 Task: For heading Calibri with Bold.  font size for heading24,  'Change the font style of data to'Bell MT.  and font size to 16,  Change the alignment of both headline & data to Align middle & Align Center.  In the sheet  FinRecords analysisbook
Action: Mouse moved to (50, 97)
Screenshot: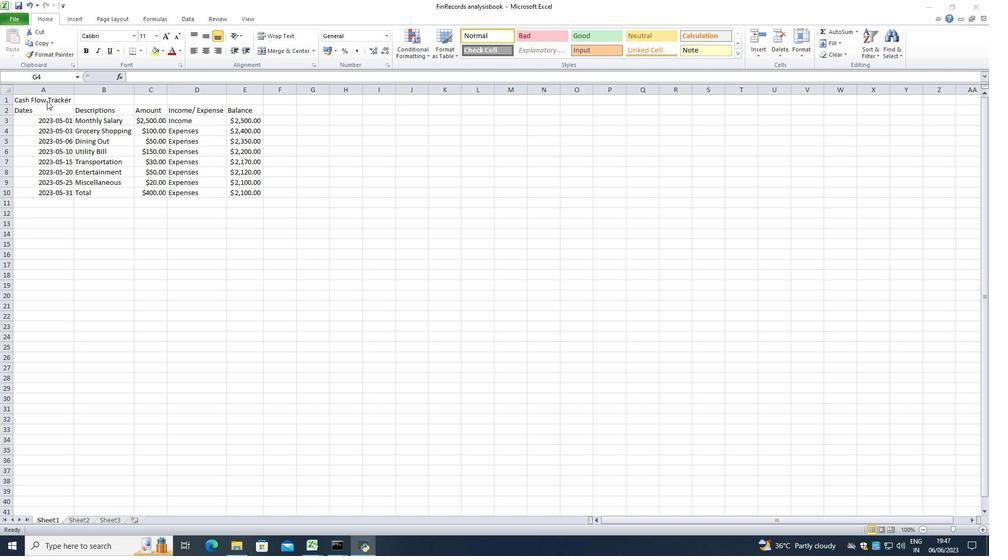 
Action: Mouse pressed left at (50, 97)
Screenshot: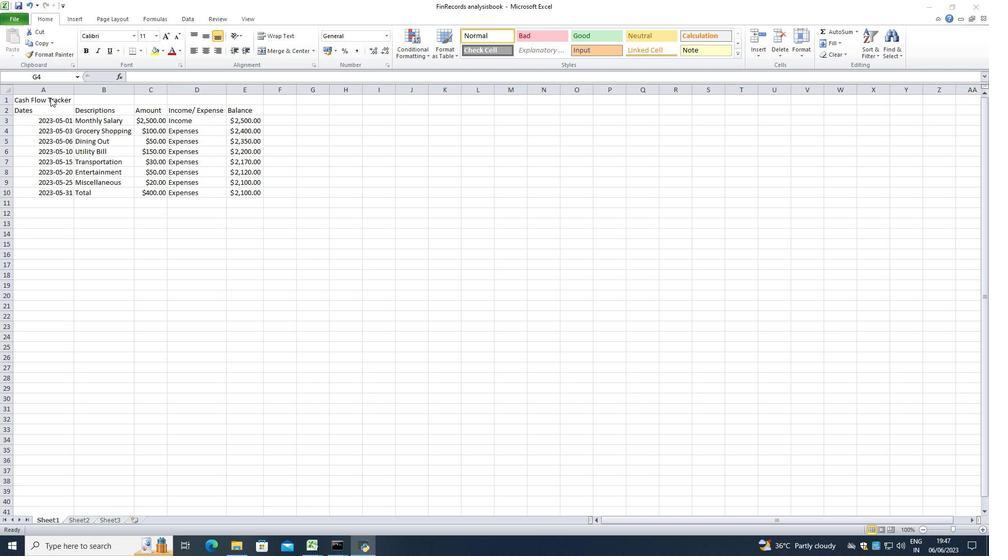 
Action: Mouse pressed left at (50, 97)
Screenshot: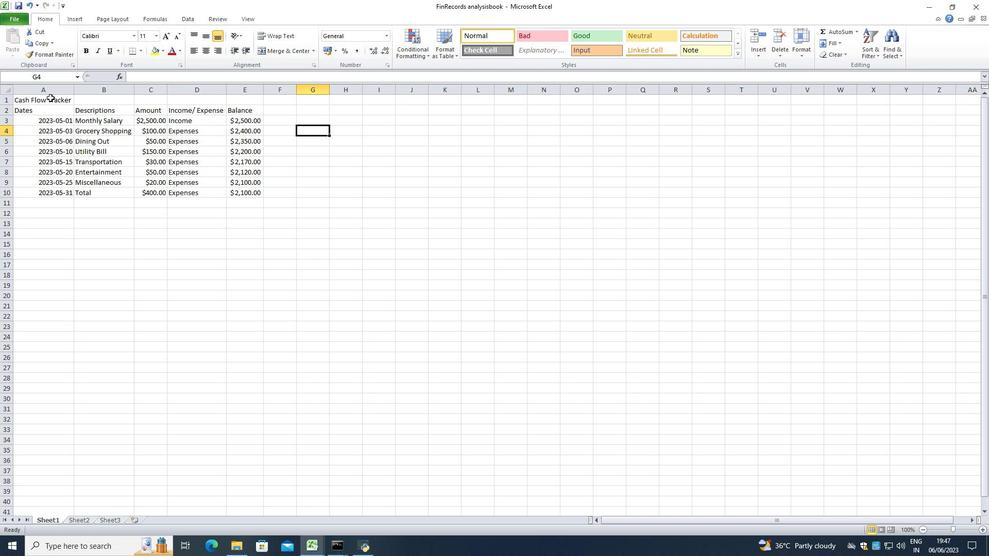 
Action: Mouse moved to (111, 34)
Screenshot: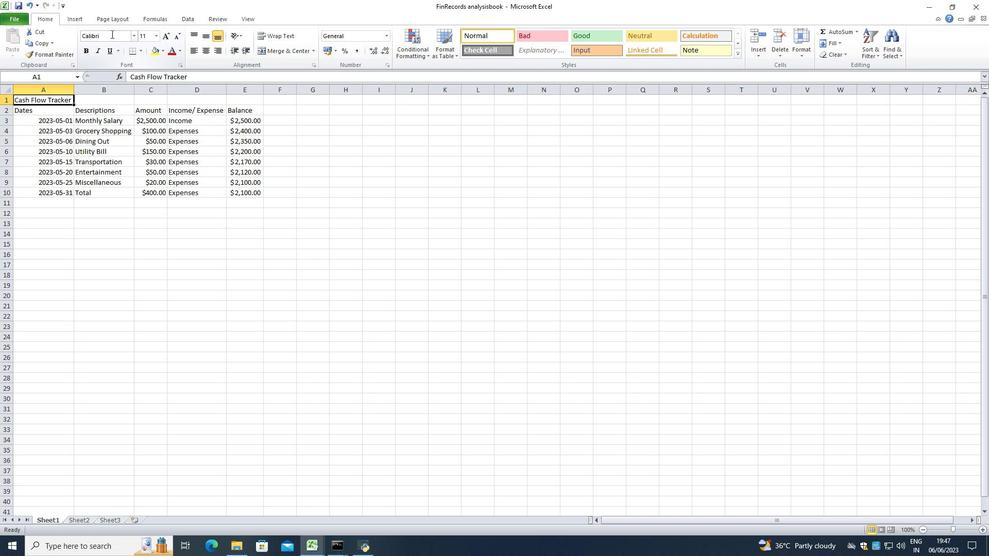 
Action: Mouse pressed left at (111, 34)
Screenshot: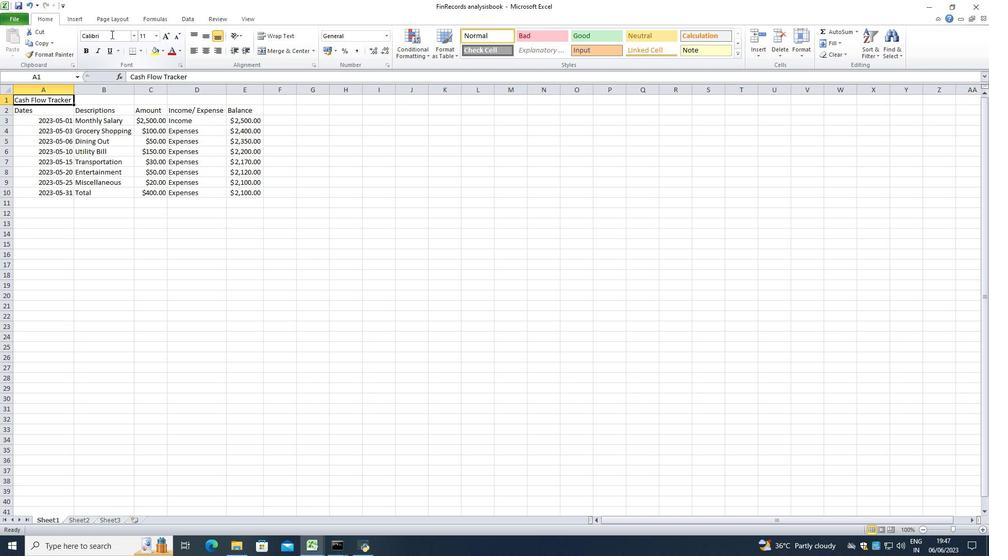 
Action: Key pressed <Key.backspace><Key.shift><Key.shift><Key.shift><Key.shift><Key.shift><Key.shift><Key.shift><Key.shift><Key.shift><Key.shift><Key.shift><Key.shift><Key.shift><Key.shift><Key.shift><Key.shift><Key.shift><Key.shift><Key.shift>Cali<Key.enter>
Screenshot: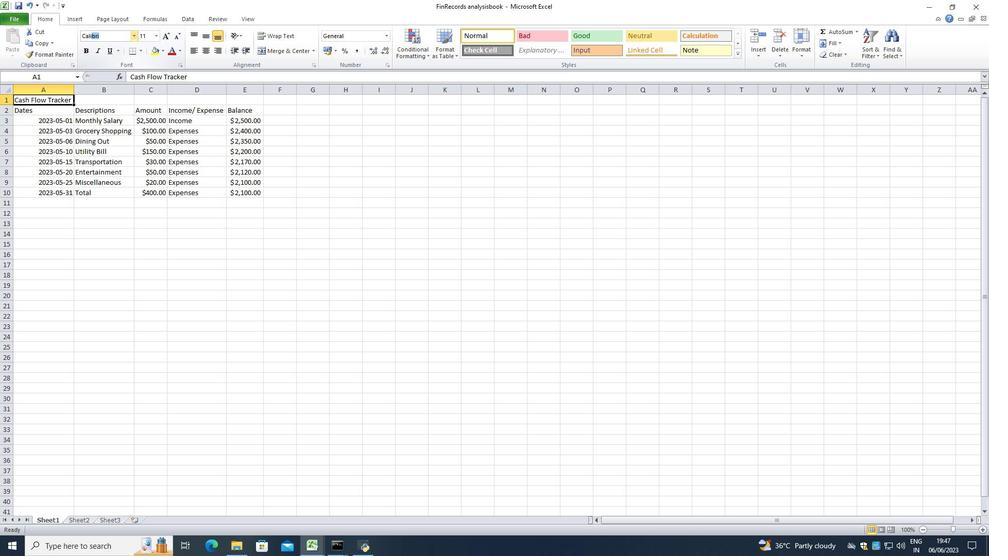 
Action: Mouse moved to (143, 37)
Screenshot: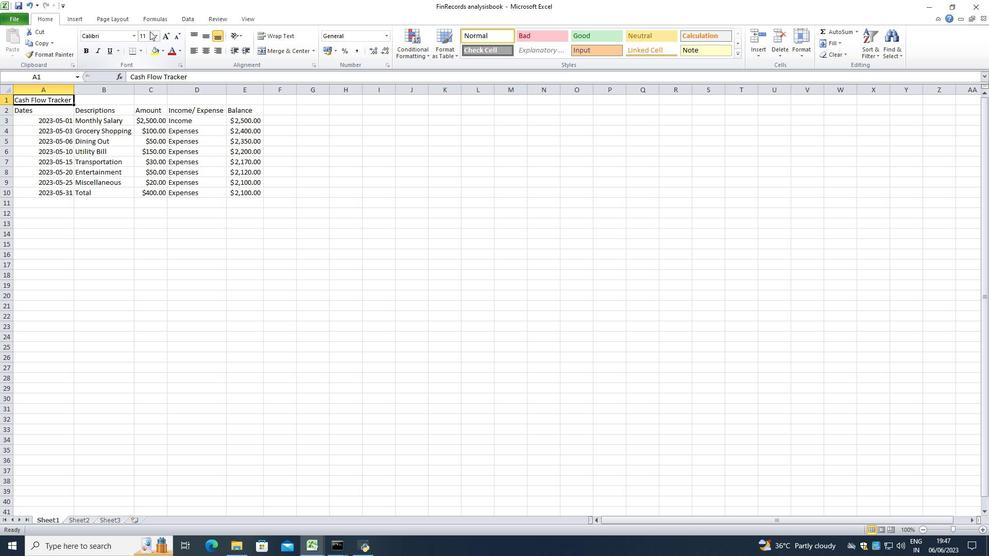 
Action: Mouse pressed left at (143, 37)
Screenshot: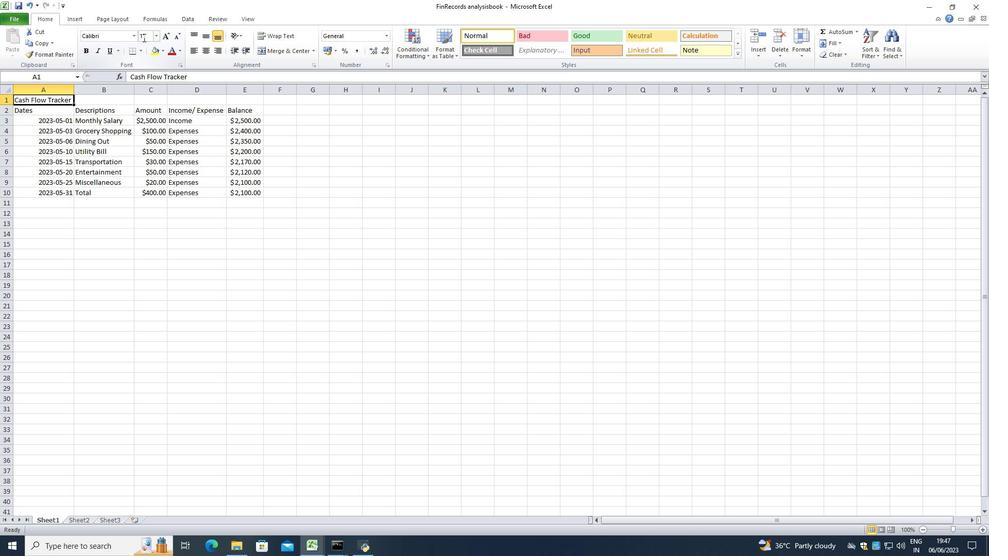
Action: Key pressed <Key.backspace>24<Key.enter>
Screenshot: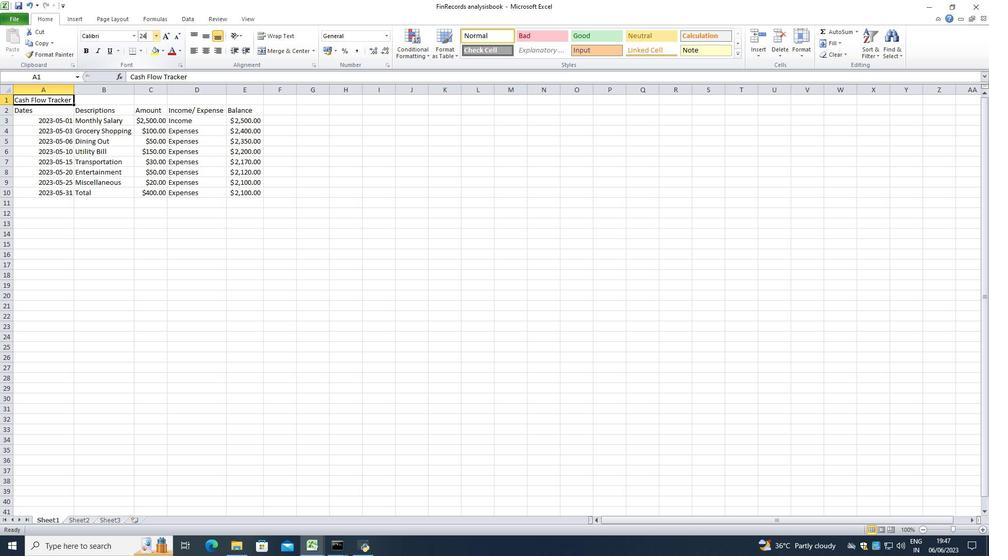 
Action: Mouse moved to (86, 51)
Screenshot: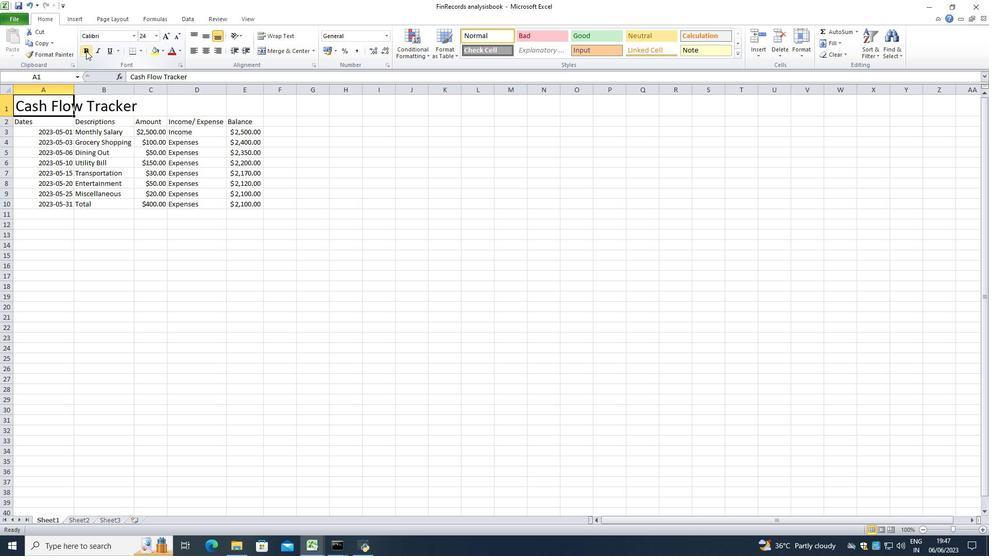 
Action: Mouse pressed left at (86, 51)
Screenshot: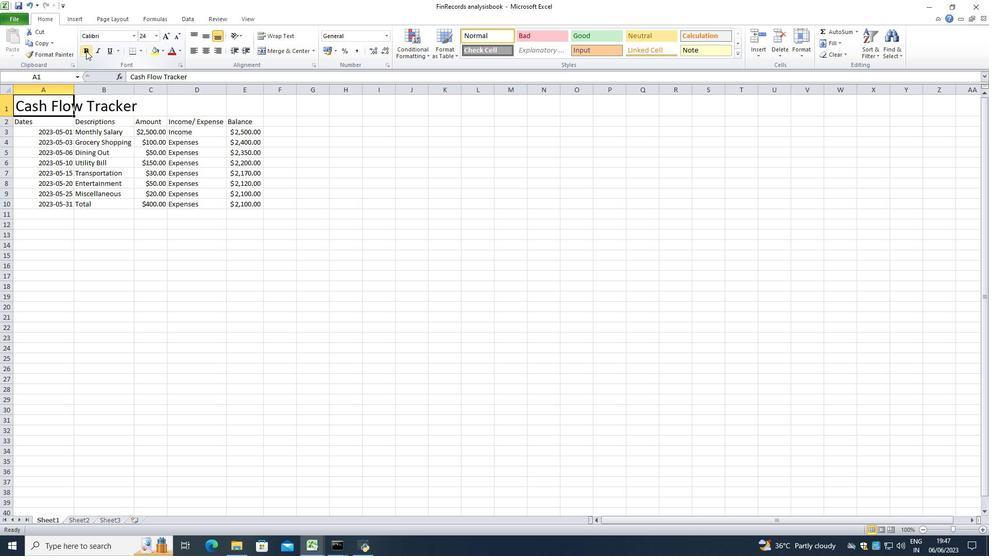 
Action: Mouse moved to (35, 124)
Screenshot: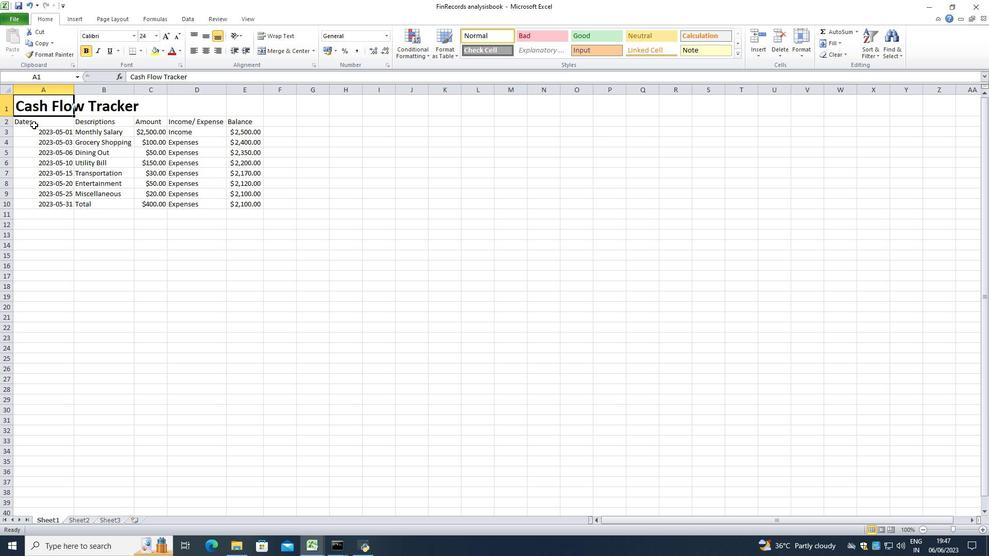 
Action: Mouse pressed left at (35, 124)
Screenshot: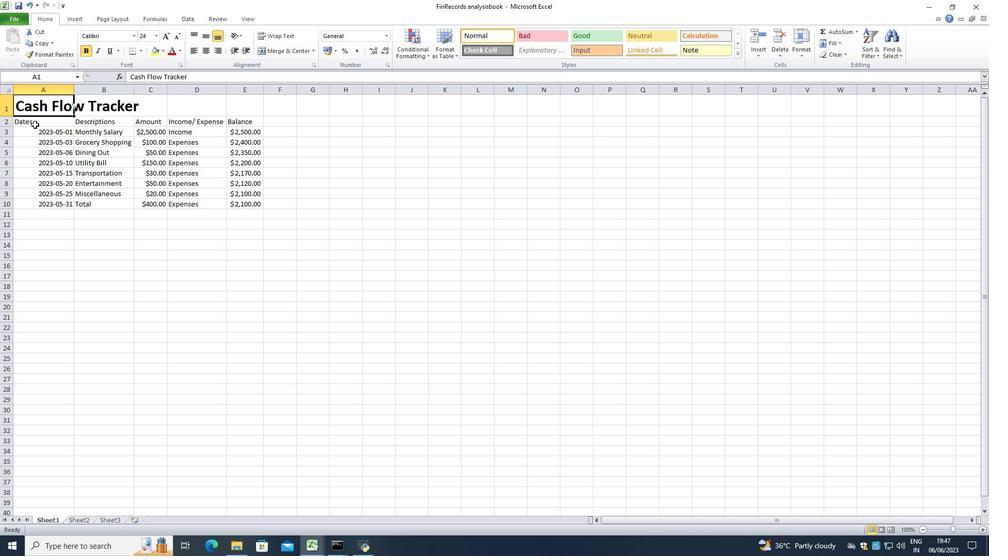 
Action: Mouse moved to (116, 35)
Screenshot: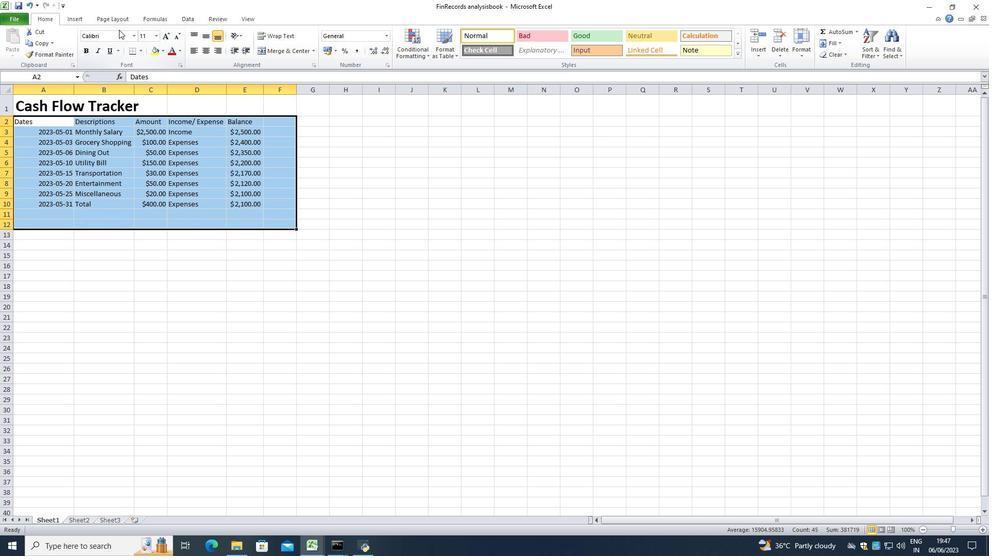 
Action: Mouse pressed left at (116, 35)
Screenshot: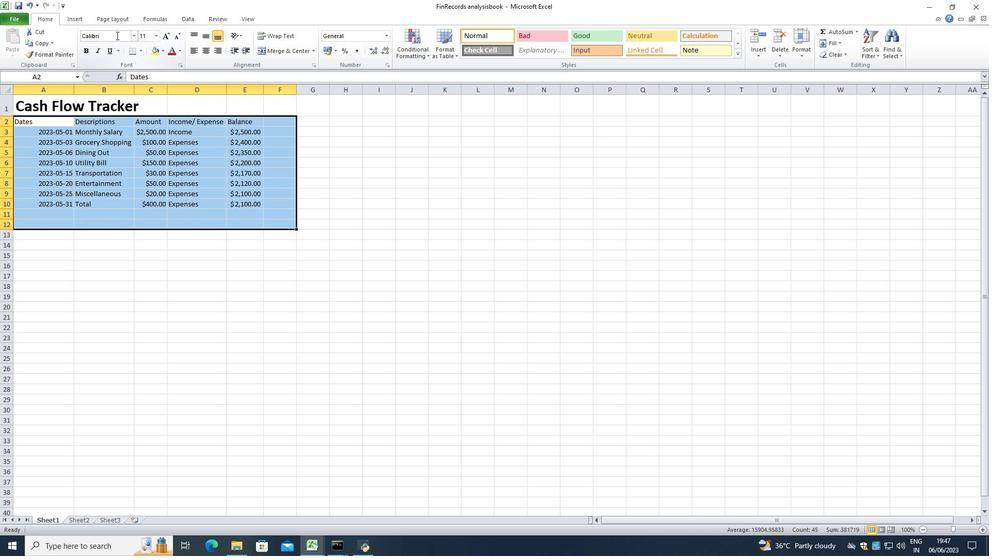 
Action: Key pressed <Key.backspace><Key.shift>Bell<Key.enter>
Screenshot: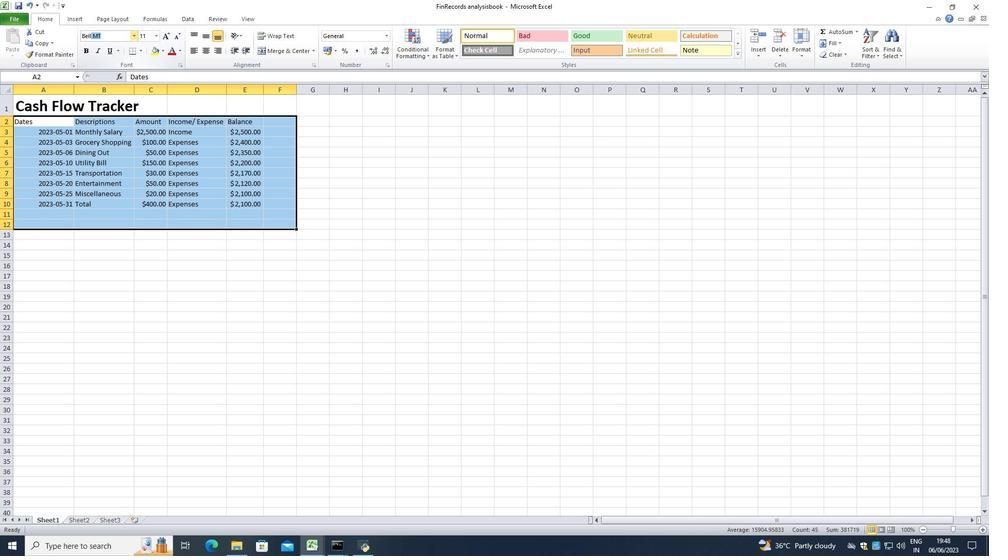 
Action: Mouse moved to (146, 35)
Screenshot: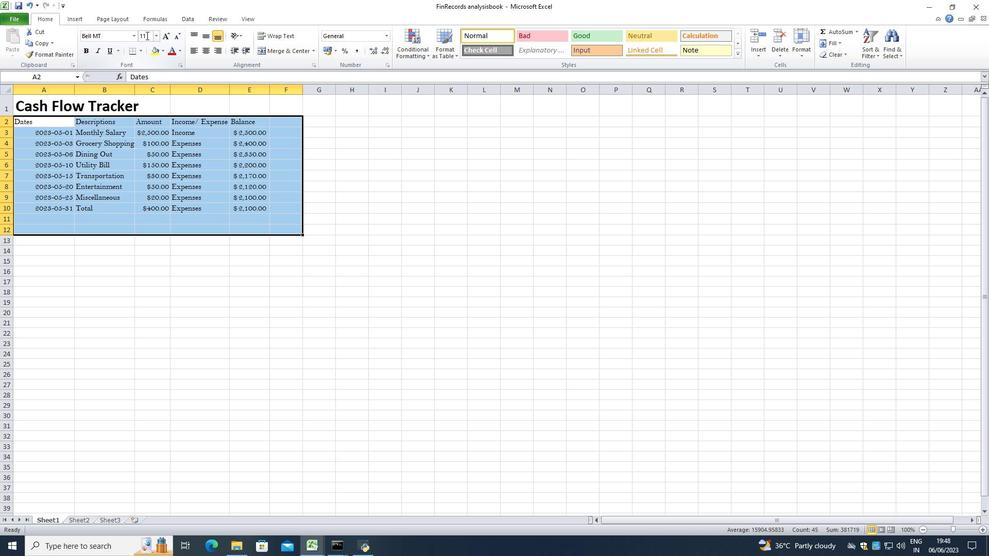 
Action: Mouse pressed left at (146, 35)
Screenshot: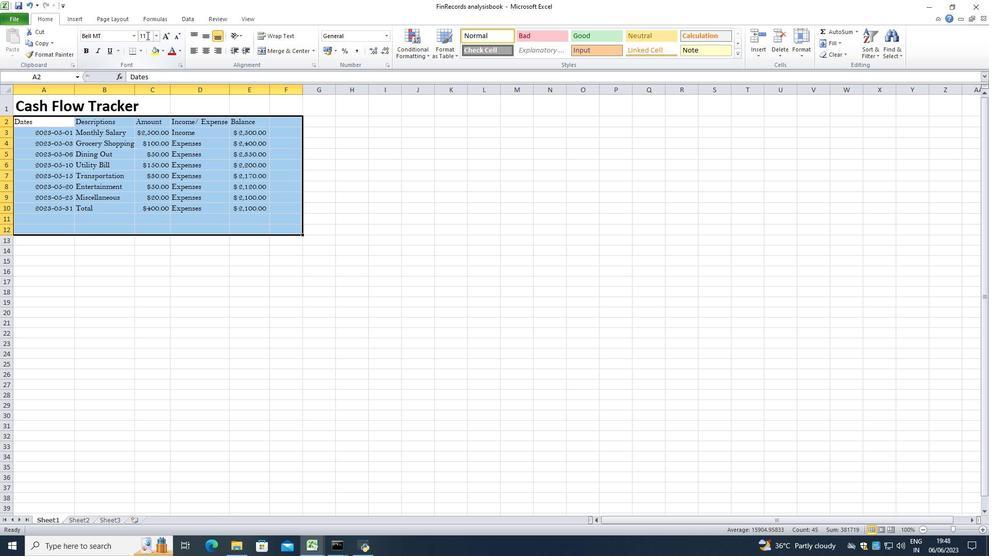 
Action: Key pressed <Key.backspace>16<Key.enter>
Screenshot: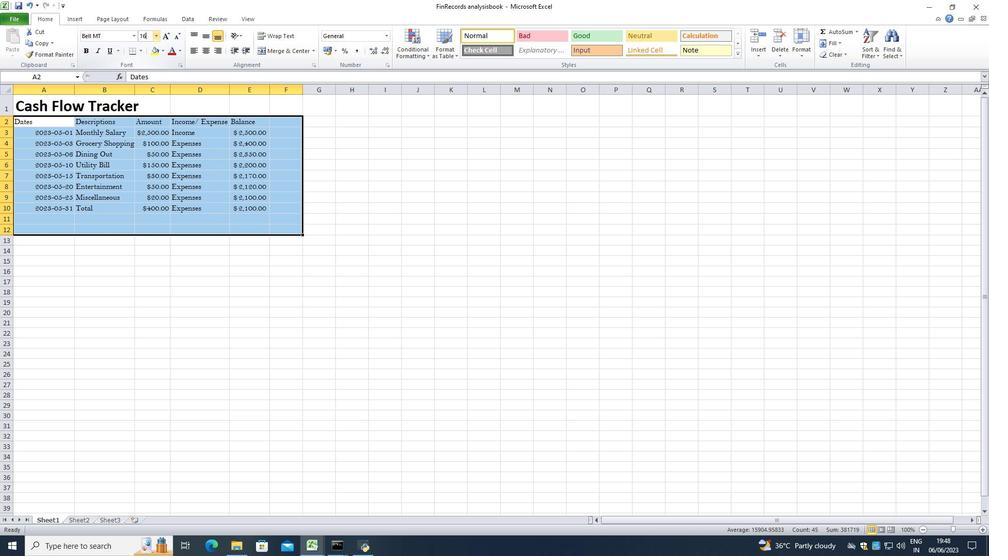 
Action: Mouse moved to (450, 304)
Screenshot: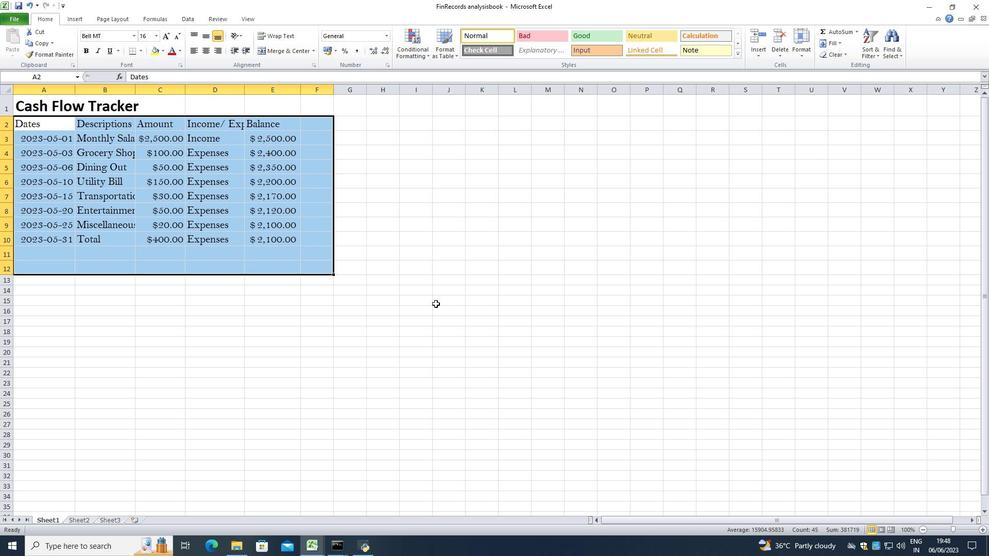 
Action: Mouse pressed left at (450, 304)
Screenshot: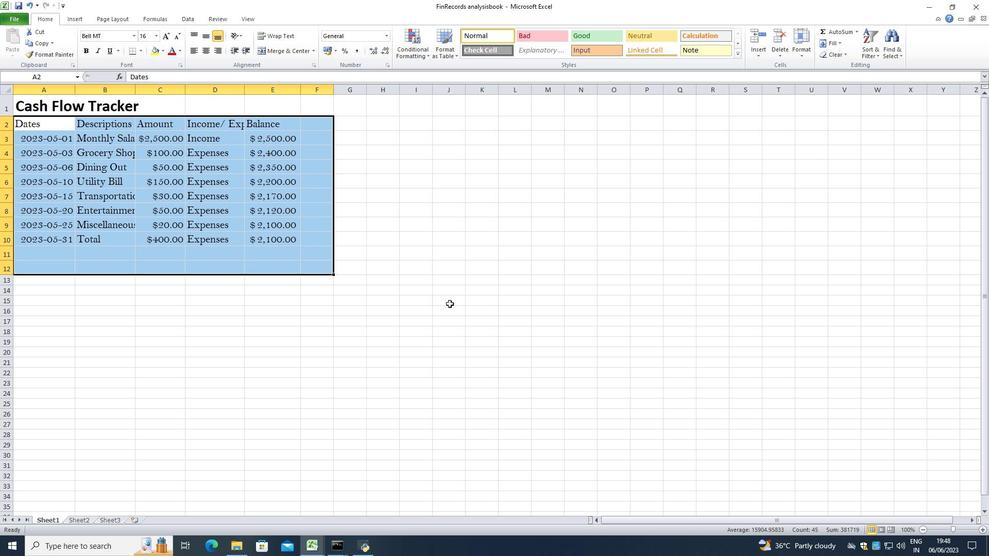 
Action: Mouse moved to (35, 105)
Screenshot: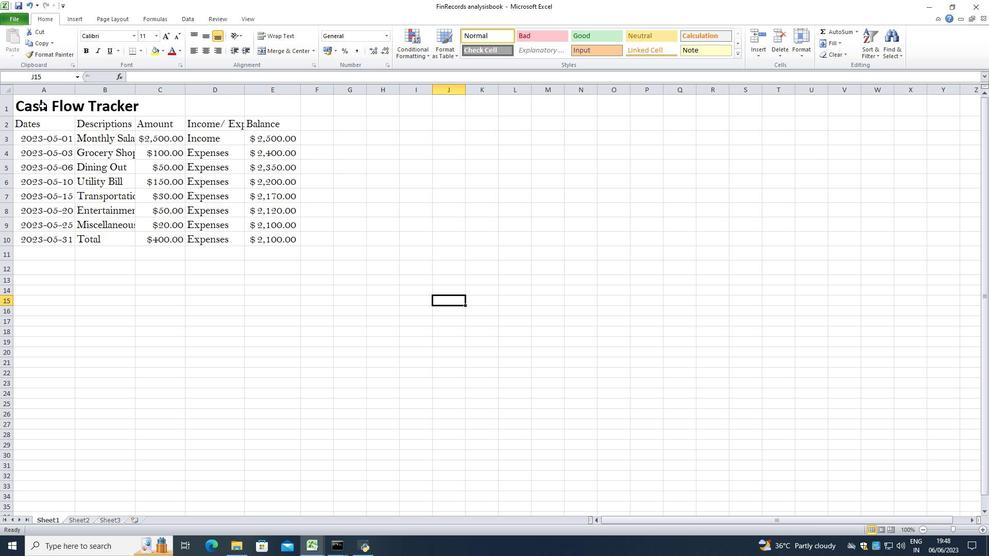 
Action: Mouse pressed left at (35, 105)
Screenshot: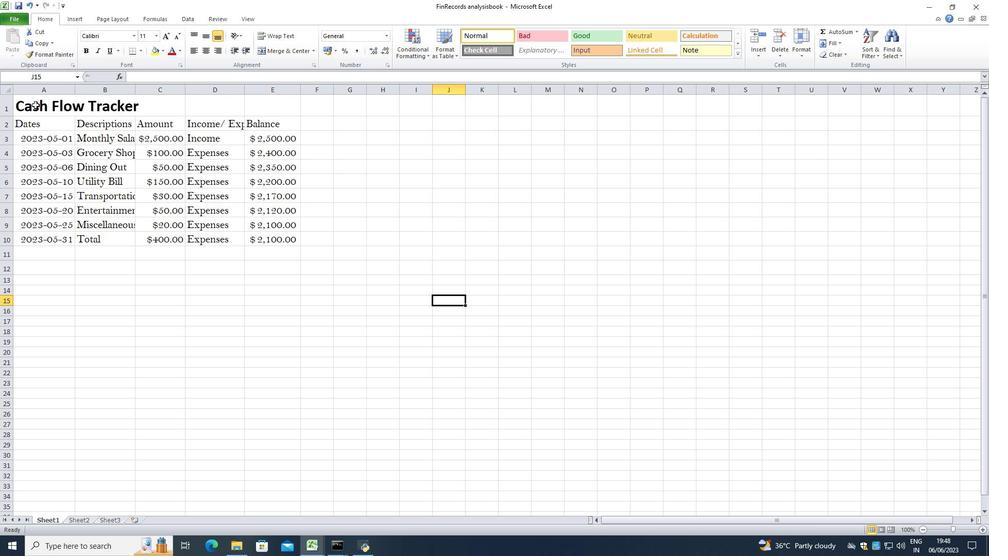 
Action: Mouse moved to (211, 39)
Screenshot: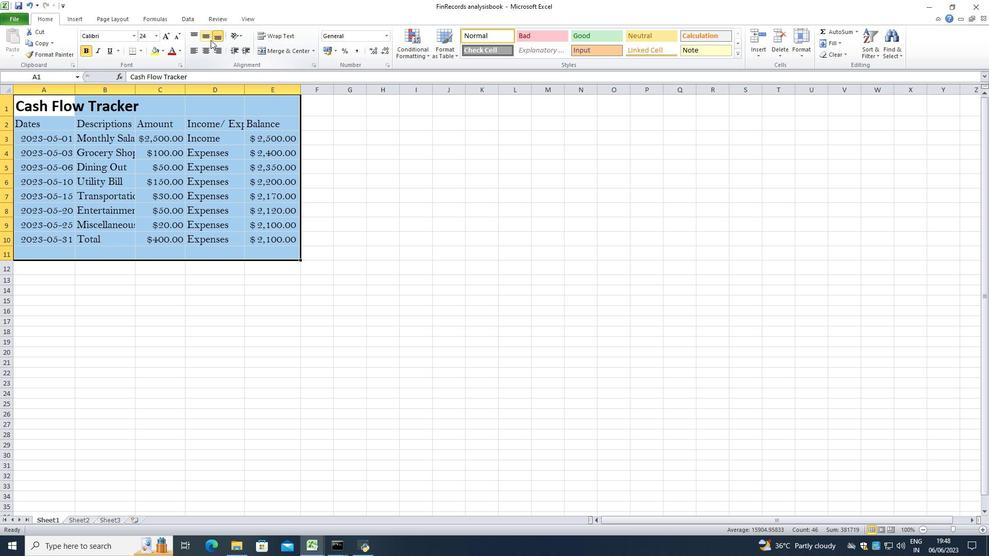 
Action: Mouse pressed left at (211, 39)
Screenshot: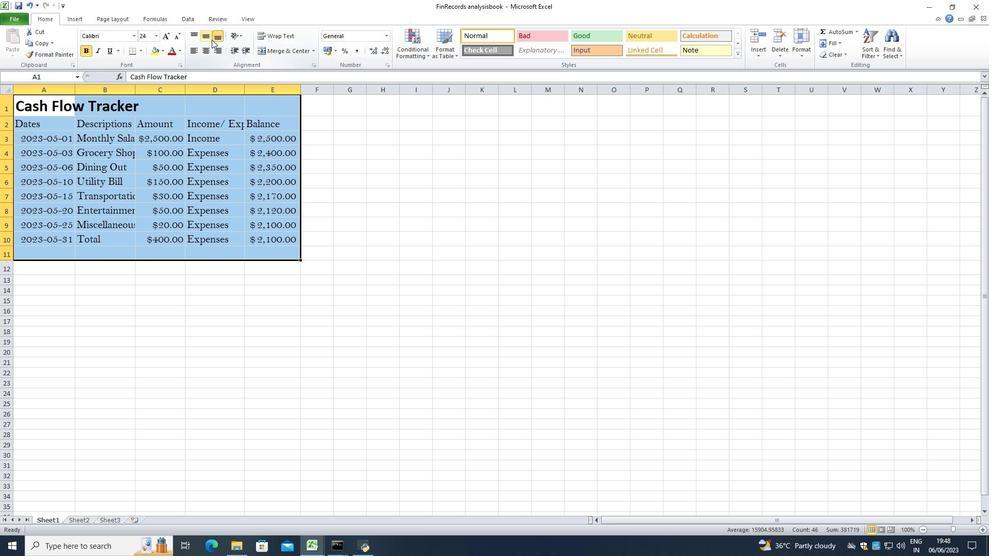
Action: Mouse moved to (208, 51)
Screenshot: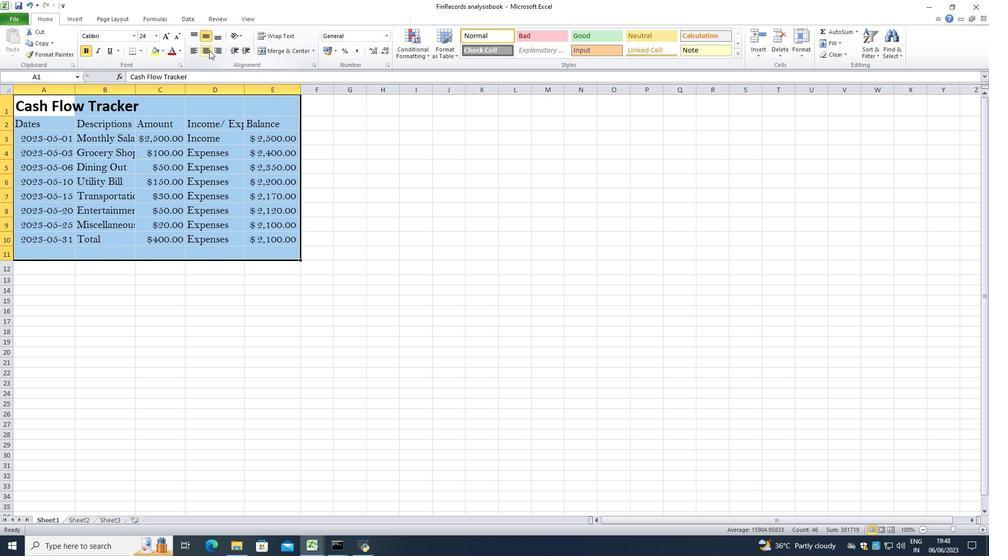 
Action: Mouse pressed left at (208, 51)
Screenshot: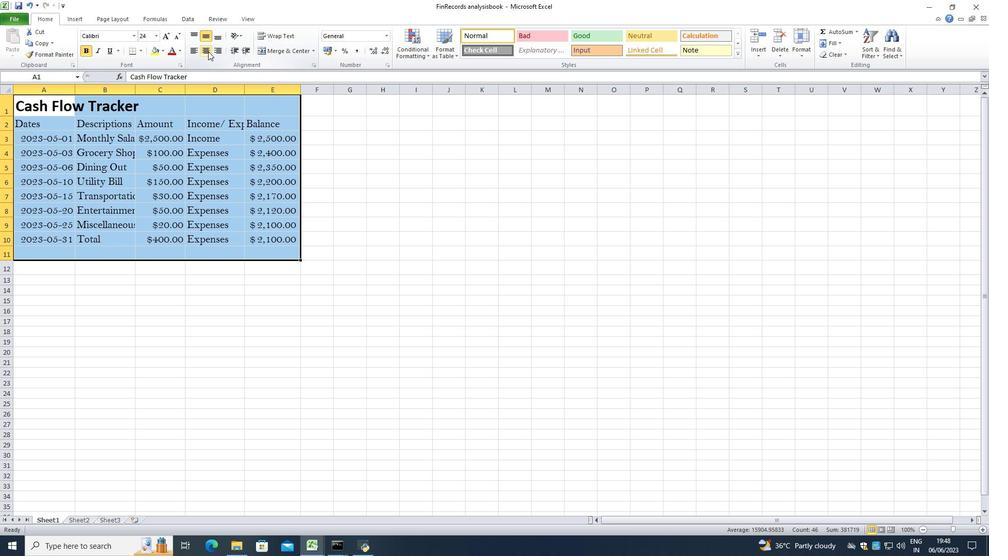 
Action: Mouse moved to (479, 228)
Screenshot: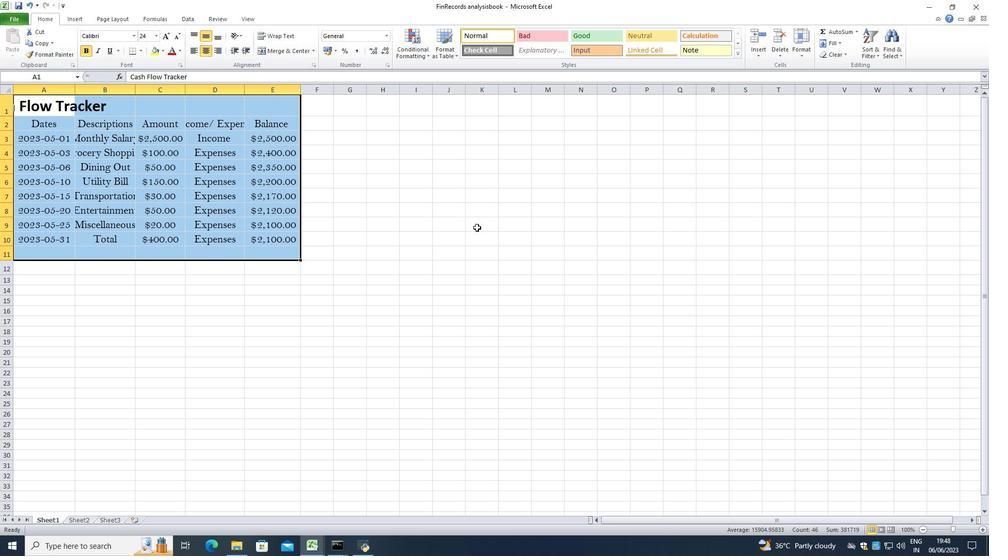 
Action: Mouse pressed left at (479, 228)
Screenshot: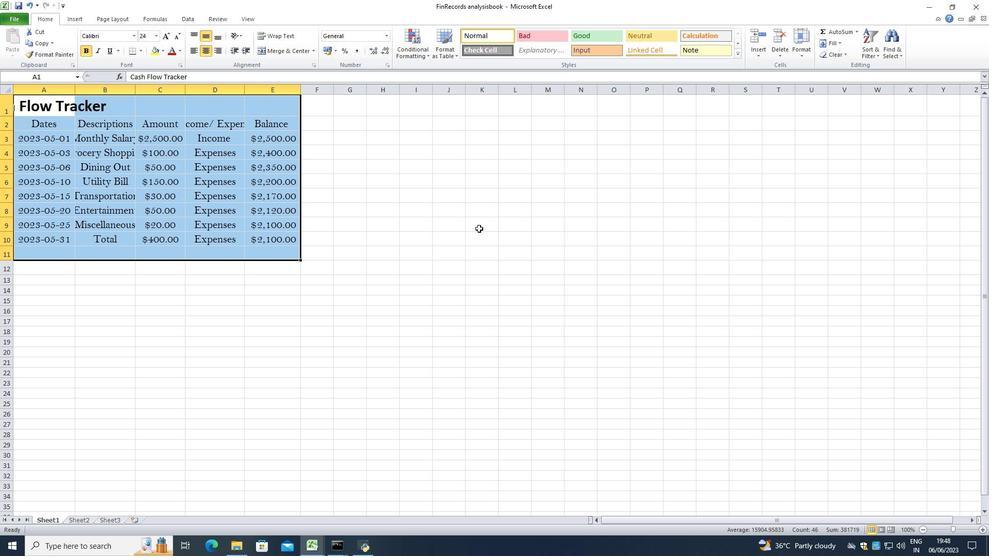 
Action: Mouse moved to (75, 91)
Screenshot: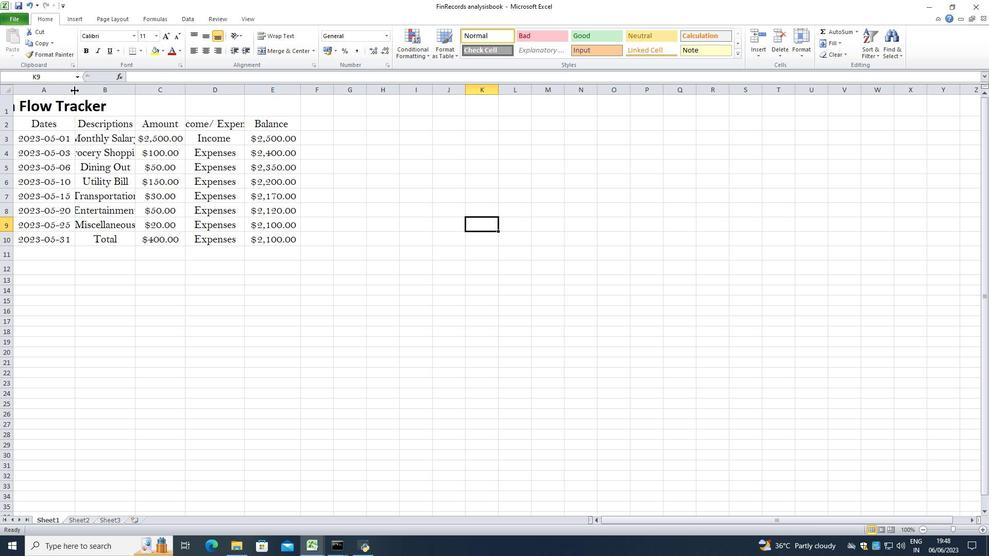 
Action: Mouse pressed left at (75, 91)
Screenshot: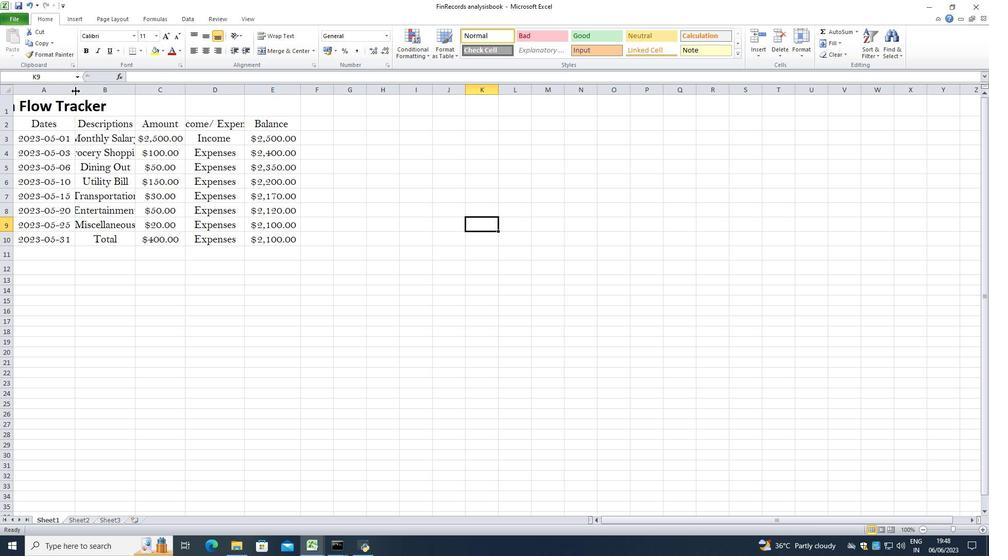 
Action: Mouse pressed left at (75, 91)
Screenshot: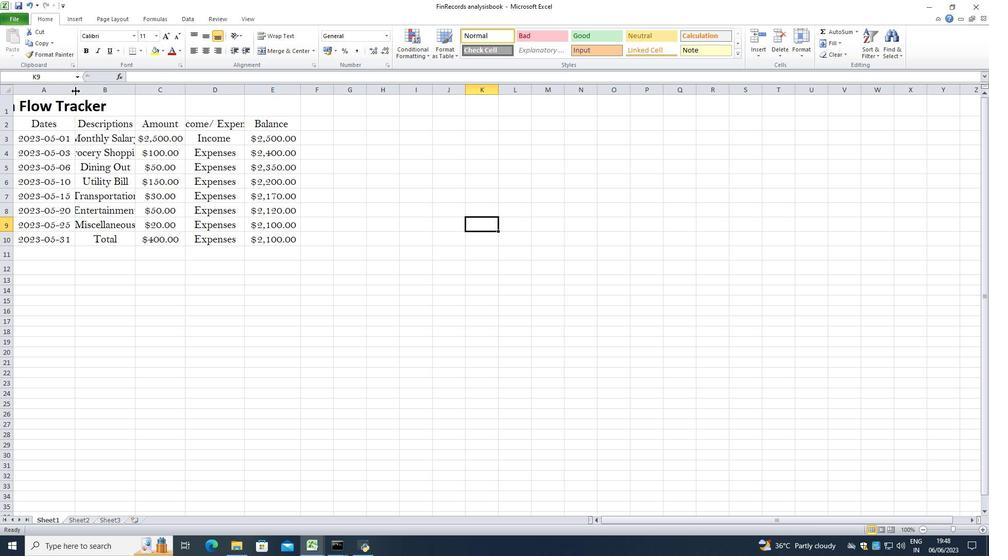 
Action: Mouse moved to (205, 90)
Screenshot: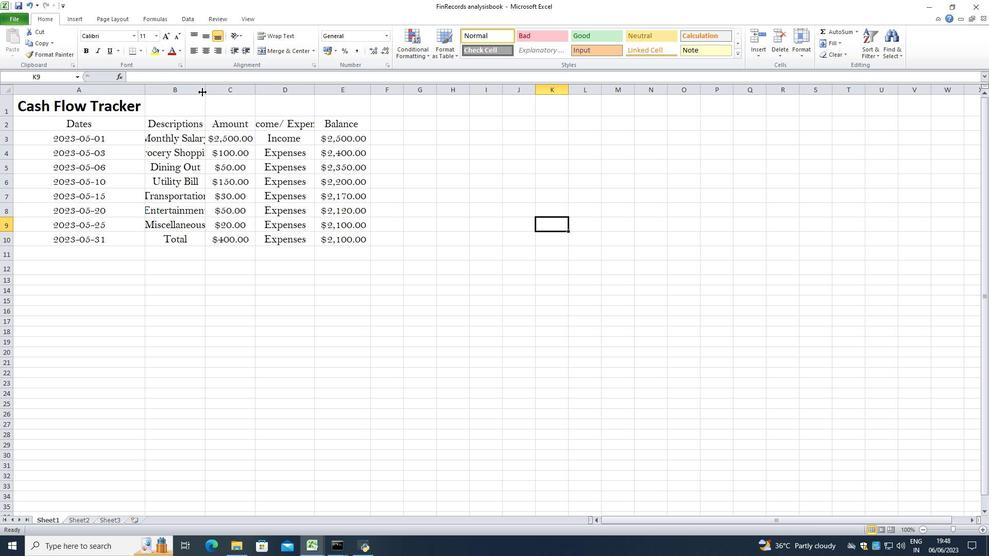 
Action: Mouse pressed left at (205, 90)
Screenshot: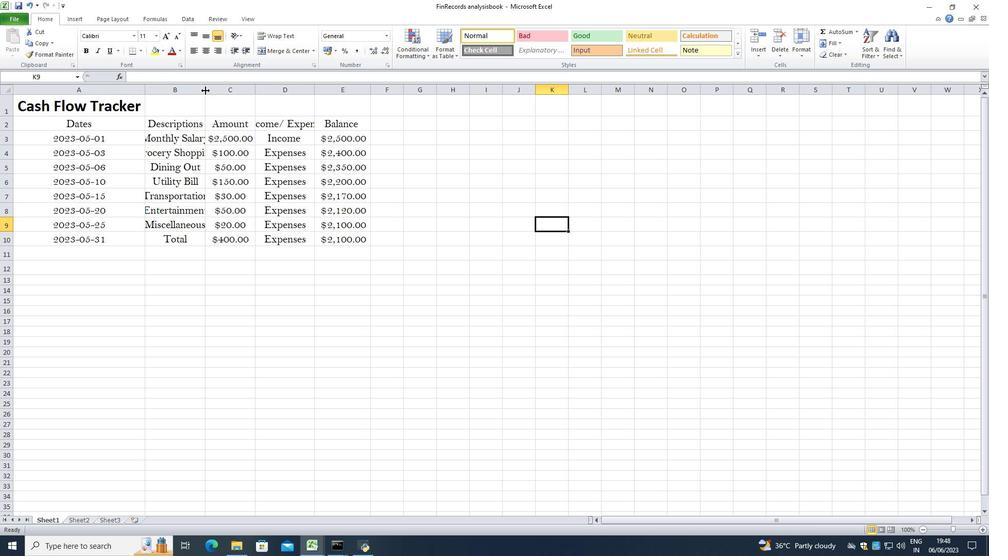 
Action: Mouse pressed left at (205, 90)
Screenshot: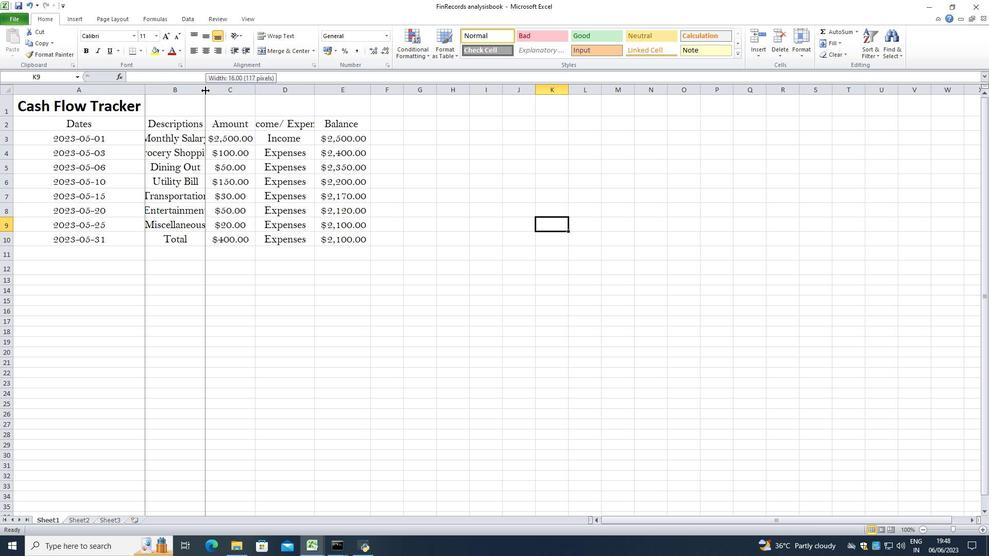 
Action: Mouse moved to (282, 91)
Screenshot: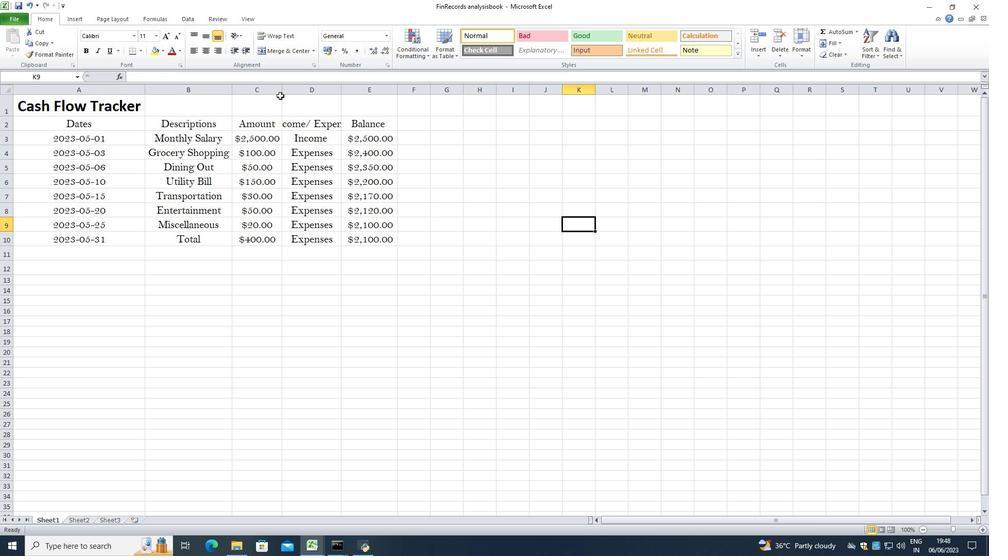 
Action: Mouse pressed left at (282, 91)
Screenshot: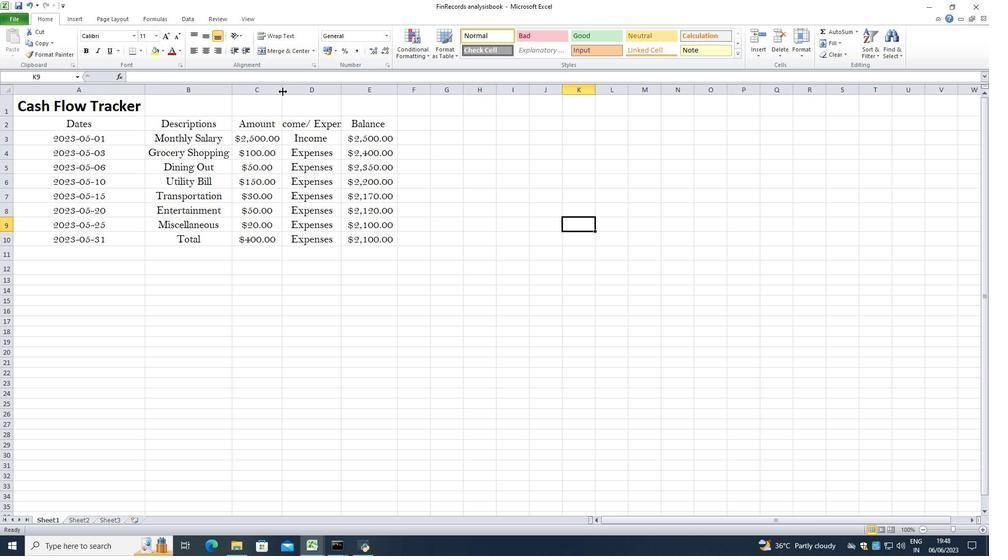 
Action: Mouse pressed left at (282, 91)
Screenshot: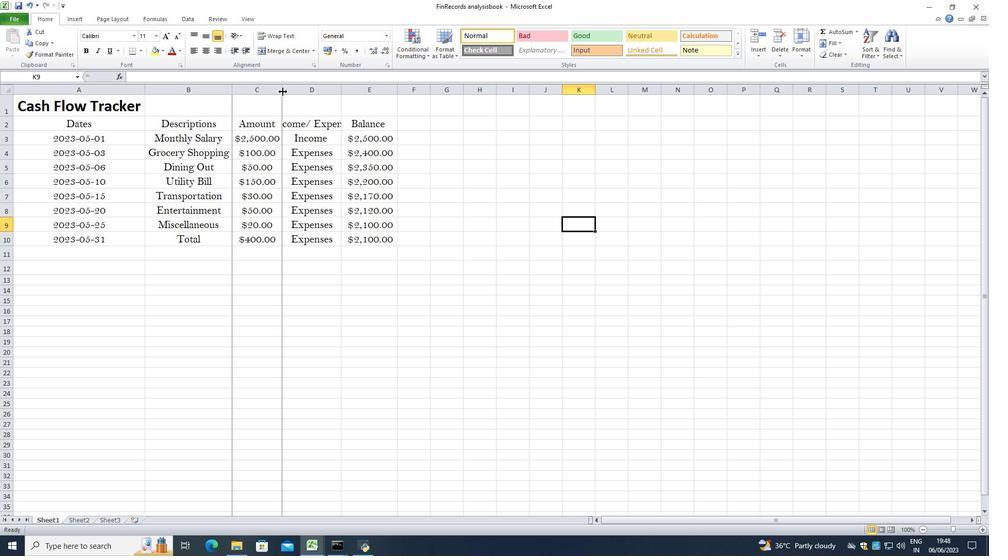 
Action: Mouse moved to (339, 92)
Screenshot: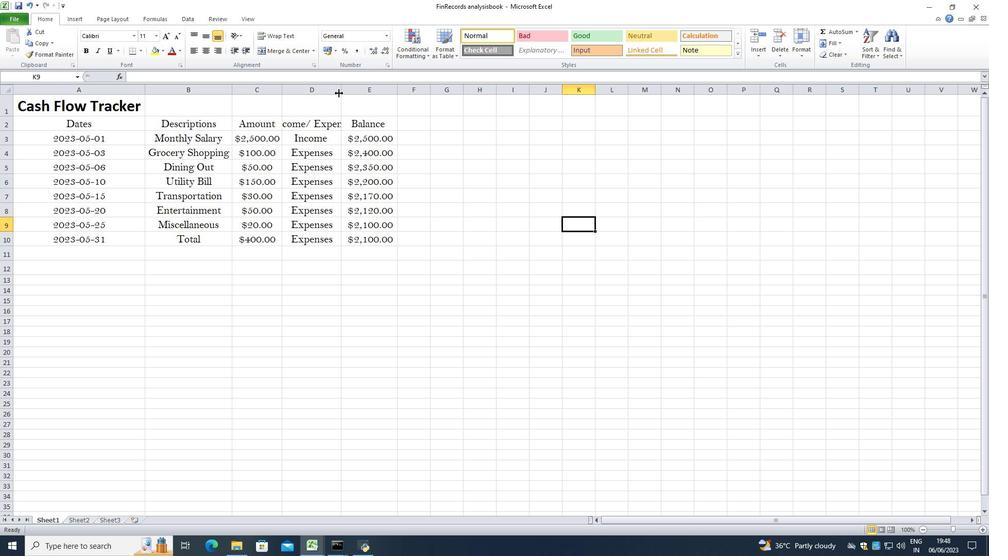 
Action: Mouse pressed left at (339, 92)
Screenshot: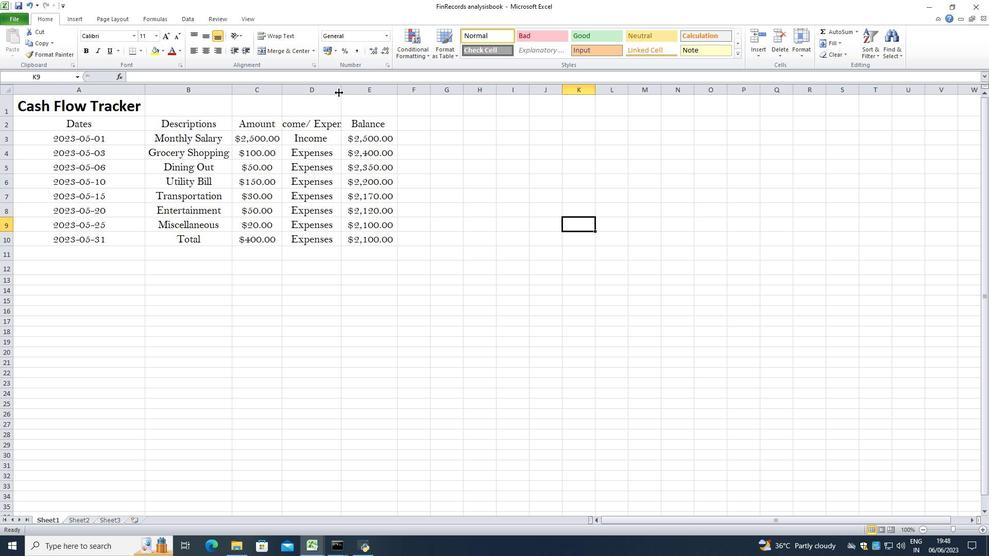 
Action: Mouse pressed left at (339, 92)
Screenshot: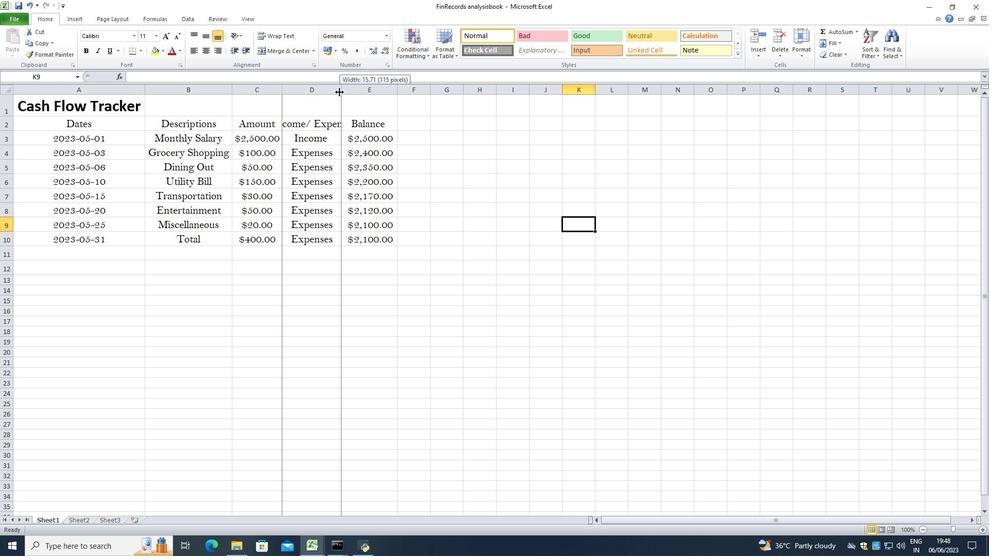 
Action: Mouse moved to (424, 91)
Screenshot: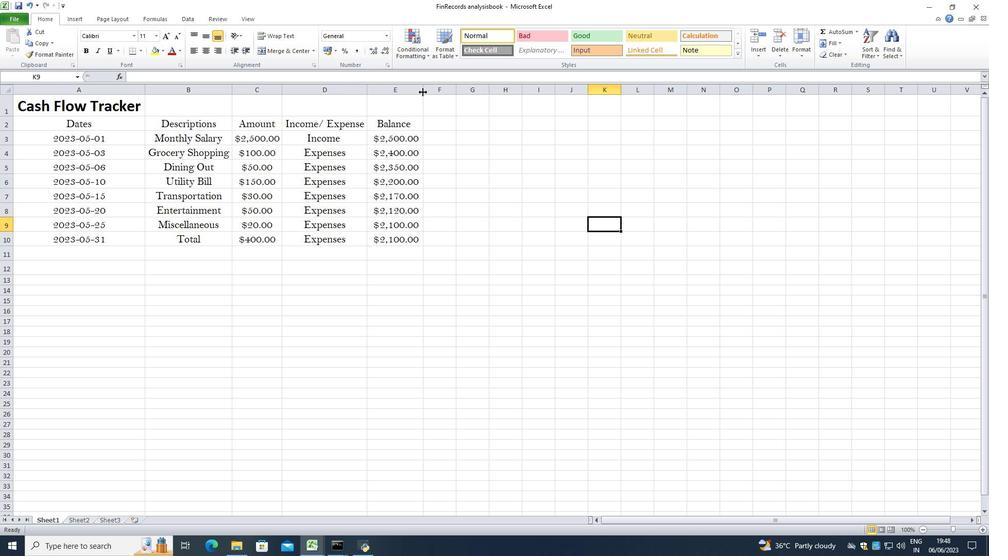 
Action: Mouse pressed left at (424, 91)
Screenshot: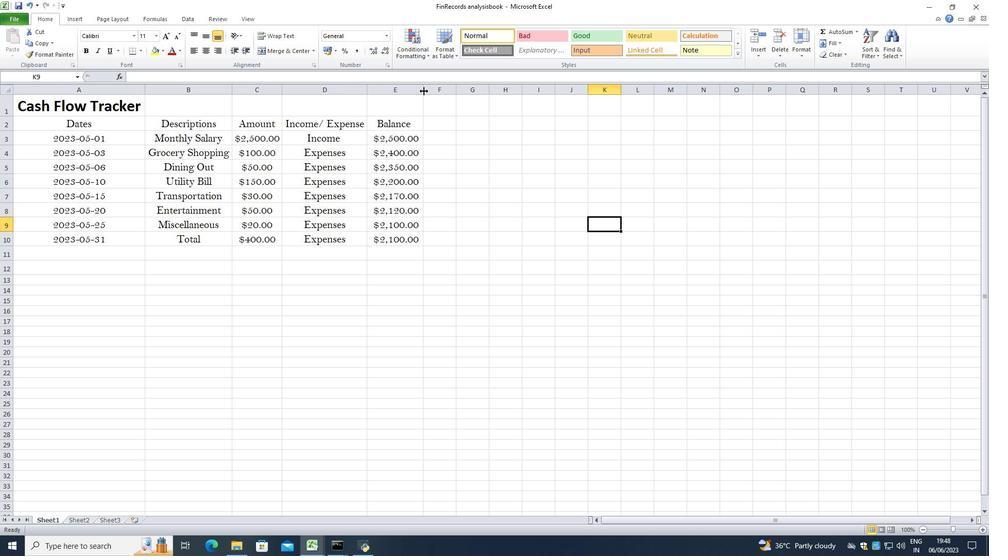 
Action: Mouse pressed left at (424, 91)
Screenshot: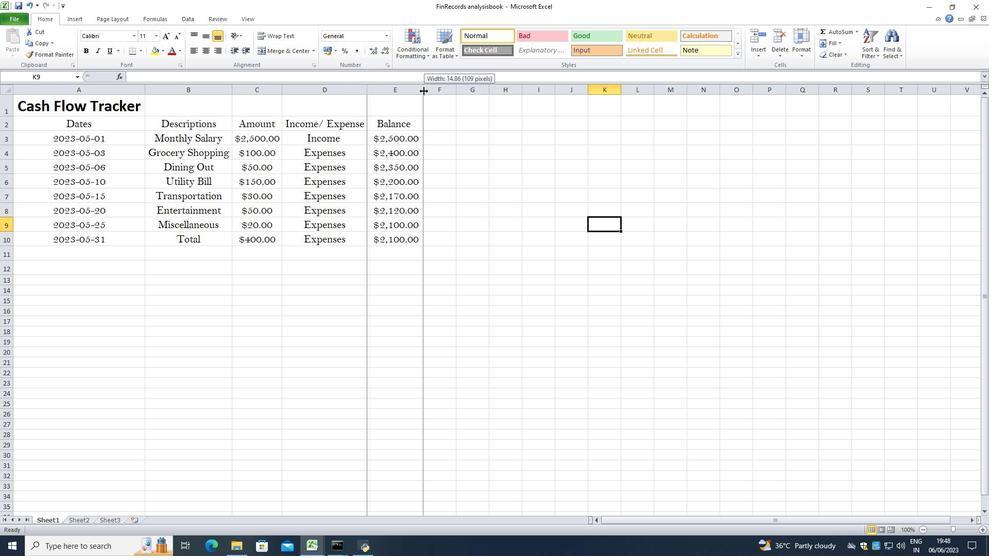 
Action: Mouse moved to (393, 261)
Screenshot: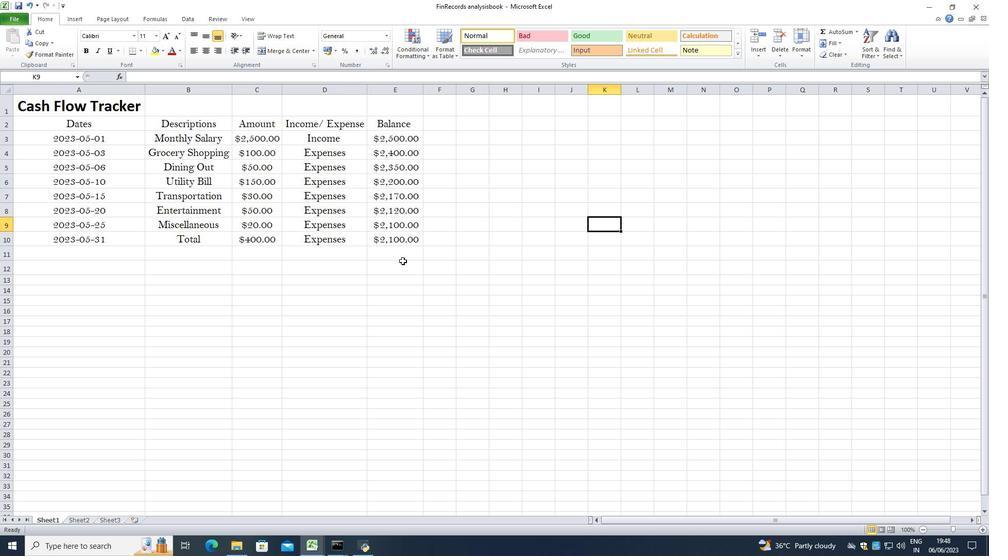 
Action: Key pressed ctrl+S
Screenshot: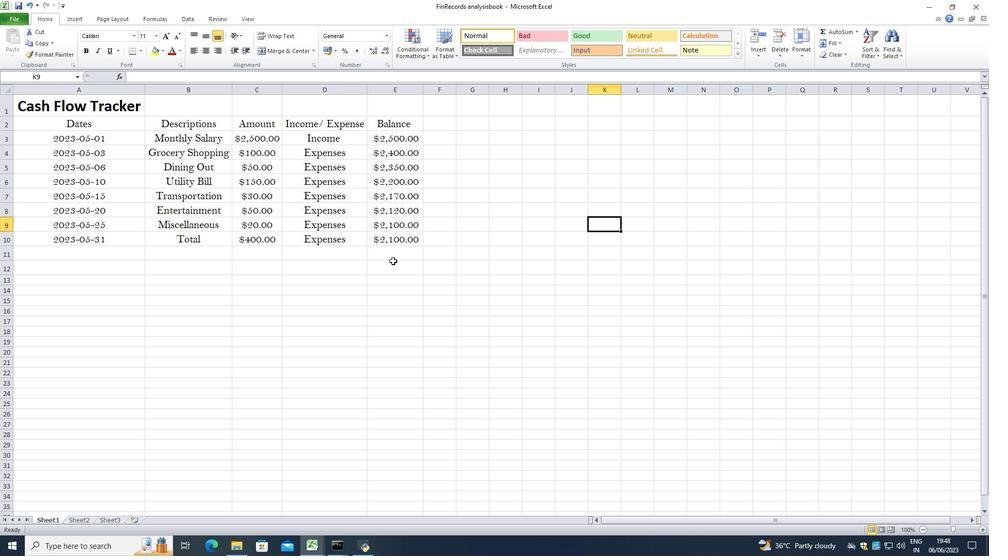 
Action: Mouse moved to (279, 250)
Screenshot: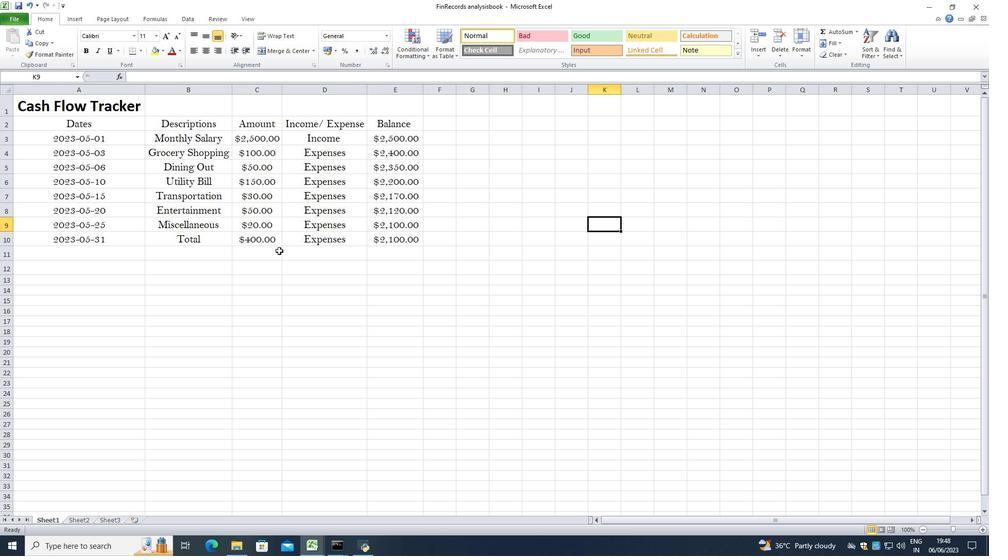 
